 Task: Create a lightening app for the bookshop management system.
Action: Mouse moved to (574, 41)
Screenshot: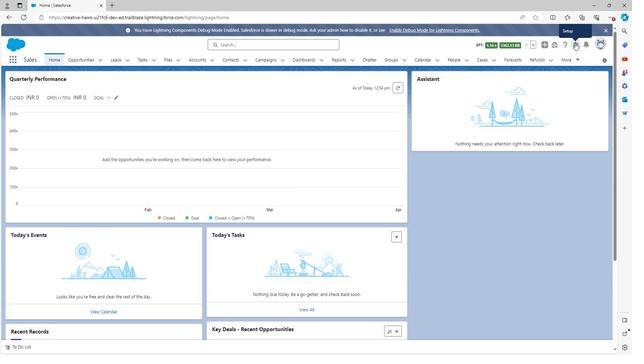 
Action: Mouse pressed left at (574, 41)
Screenshot: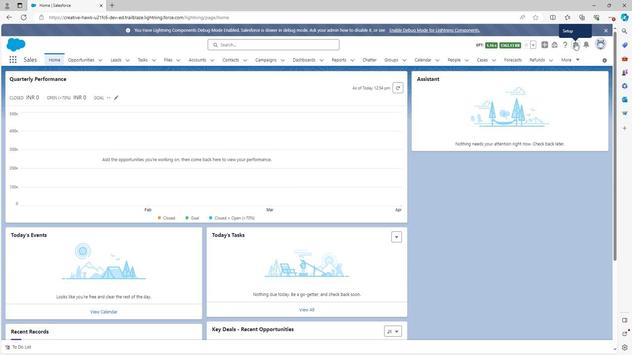 
Action: Mouse moved to (550, 62)
Screenshot: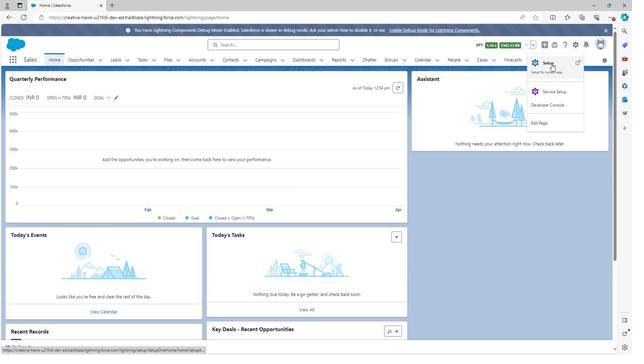 
Action: Mouse pressed left at (550, 62)
Screenshot: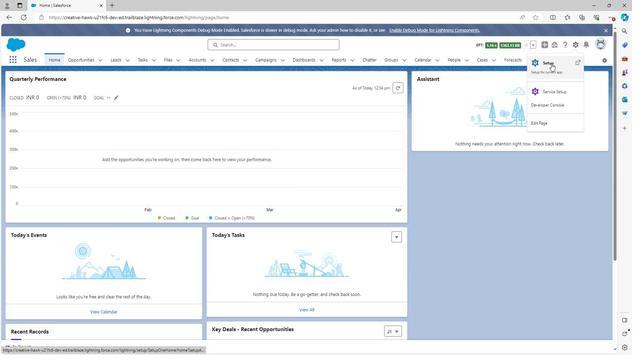 
Action: Mouse moved to (28, 80)
Screenshot: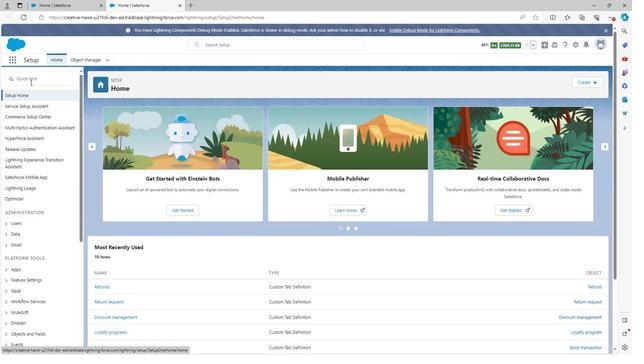 
Action: Mouse pressed left at (28, 80)
Screenshot: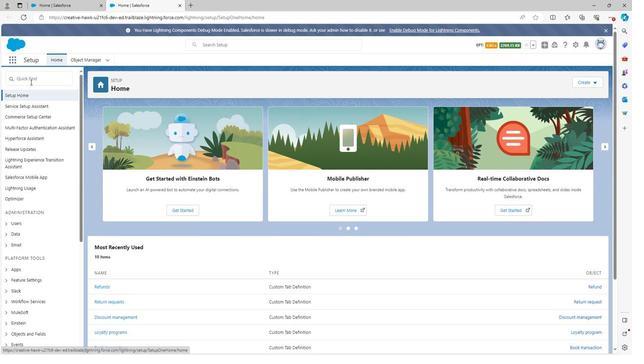 
Action: Mouse moved to (28, 87)
Screenshot: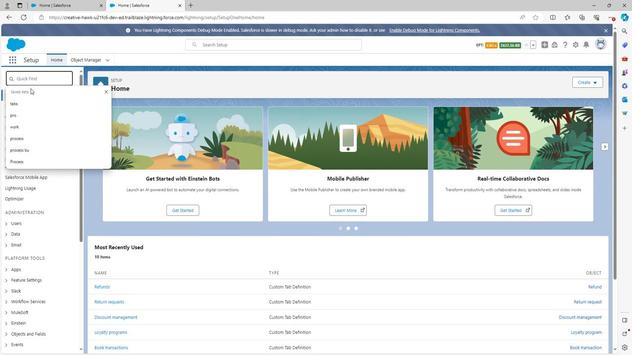 
Action: Key pressed a
Screenshot: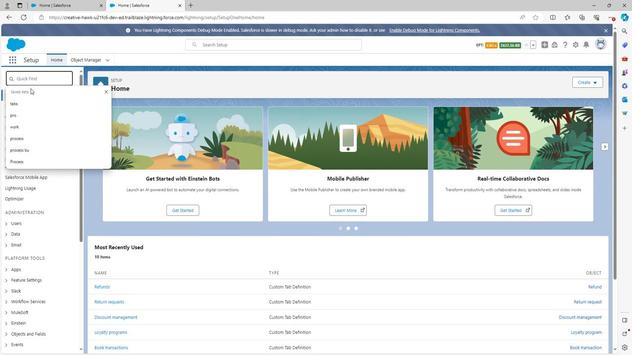 
Action: Mouse moved to (28, 87)
Screenshot: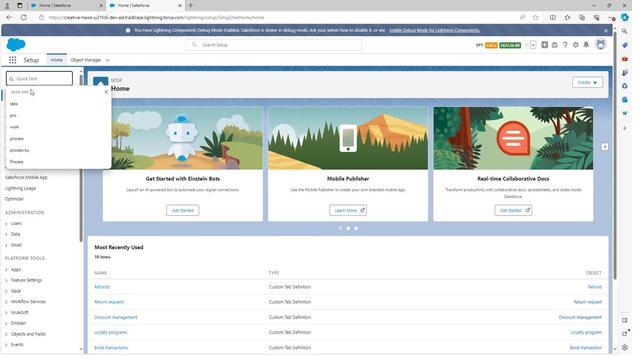 
Action: Key pressed p
Screenshot: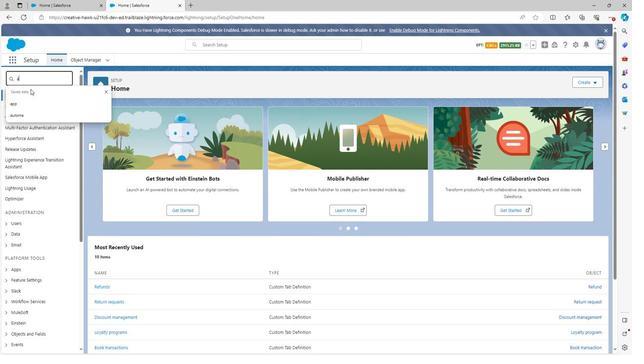 
Action: Mouse moved to (28, 87)
Screenshot: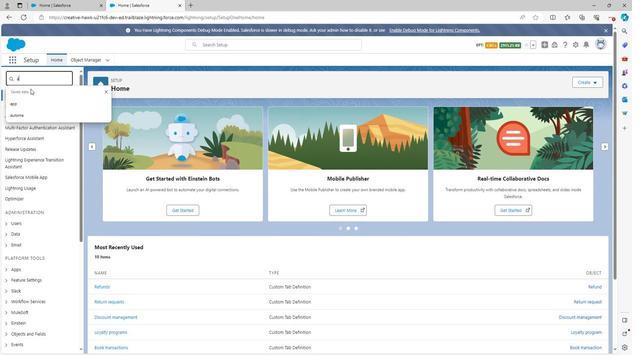 
Action: Key pressed p
Screenshot: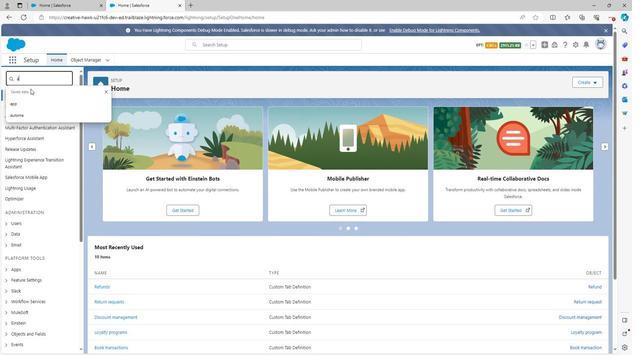 
Action: Mouse moved to (28, 142)
Screenshot: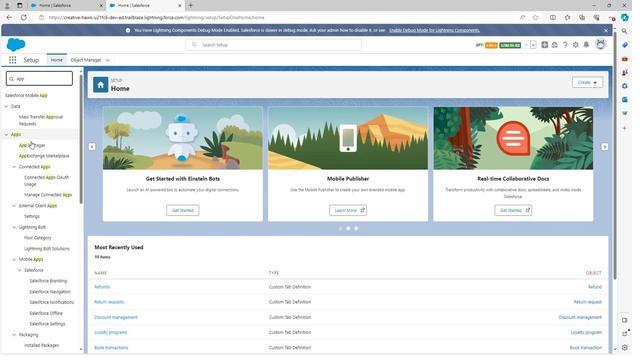 
Action: Mouse pressed left at (28, 142)
Screenshot: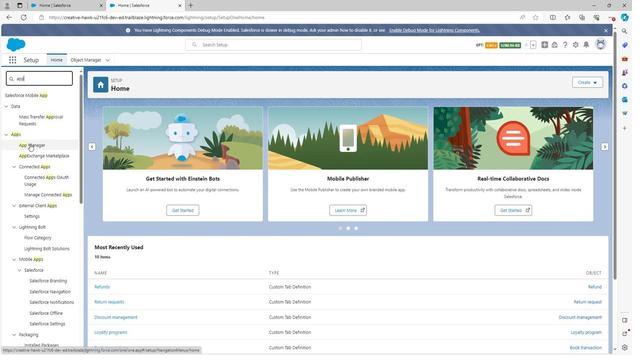 
Action: Mouse moved to (517, 81)
Screenshot: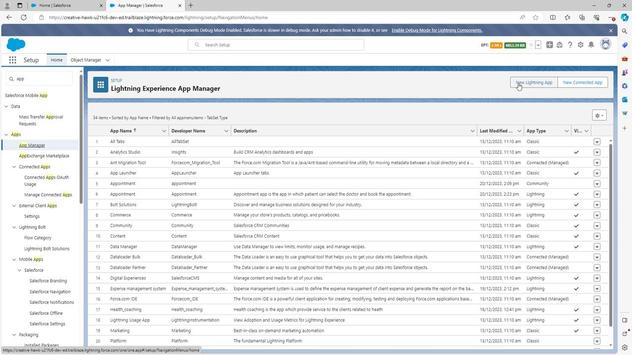 
Action: Mouse pressed left at (517, 81)
Screenshot: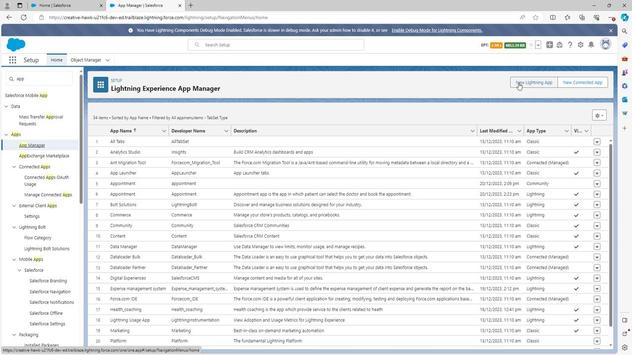 
Action: Mouse moved to (242, 144)
Screenshot: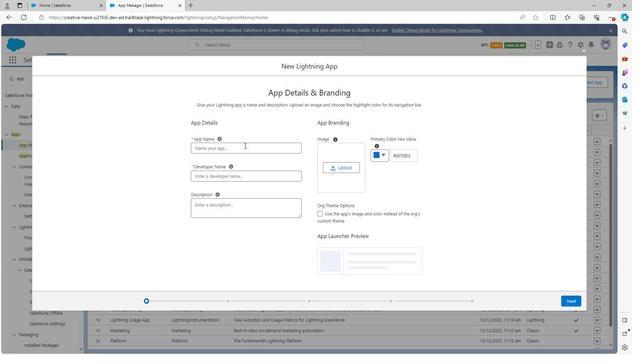 
Action: Mouse pressed left at (242, 144)
Screenshot: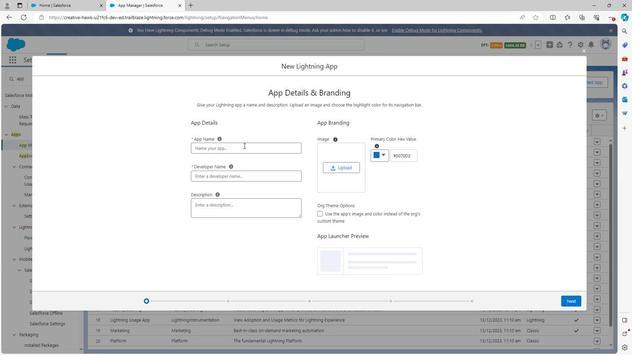 
Action: Mouse moved to (241, 144)
Screenshot: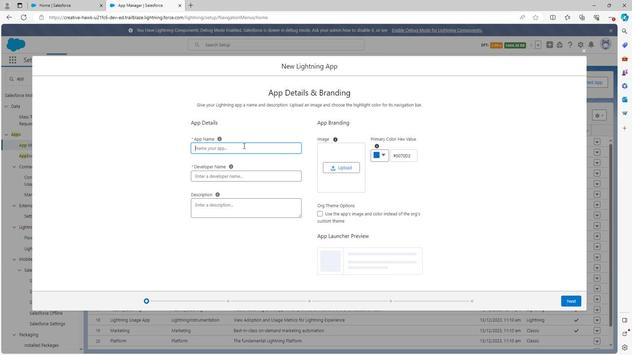 
Action: Key pressed <Key.shift><Key.shift><Key.shift><Key.shift>B
Screenshot: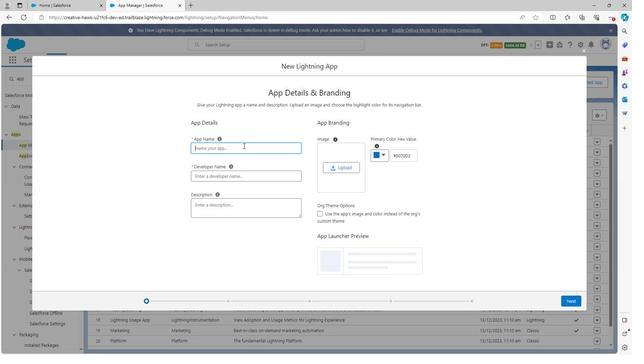 
Action: Mouse moved to (242, 144)
Screenshot: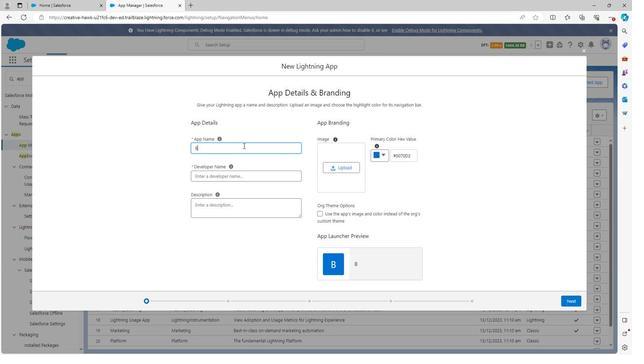 
Action: Key pressed ook<Key.space><Key.backspace>shop<Key.space>management<Key.space>system
Screenshot: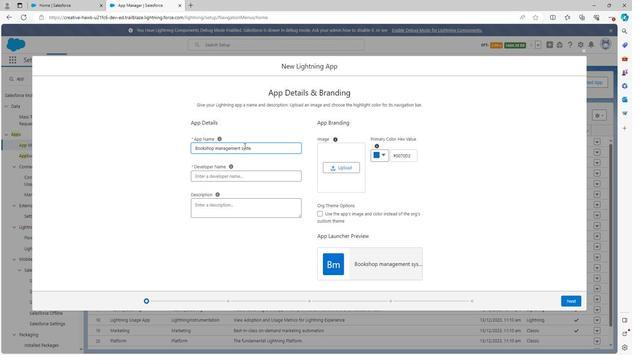 
Action: Mouse moved to (244, 177)
Screenshot: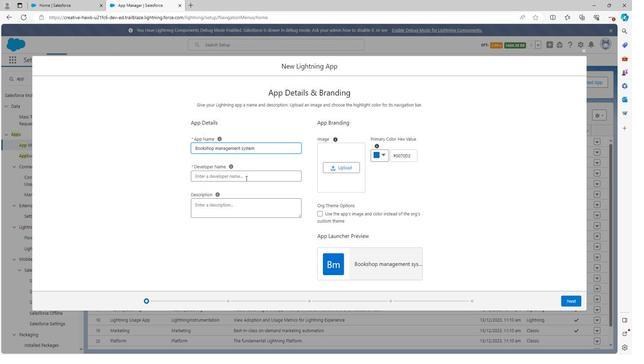 
Action: Mouse pressed left at (244, 177)
Screenshot: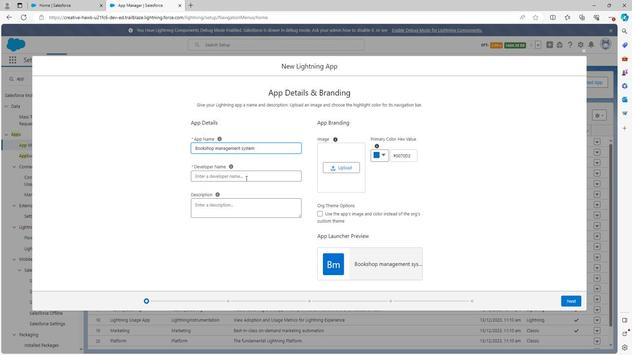
Action: Mouse moved to (241, 208)
Screenshot: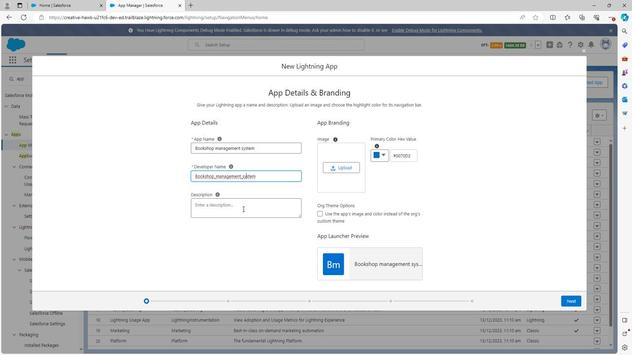 
Action: Mouse pressed left at (241, 208)
Screenshot: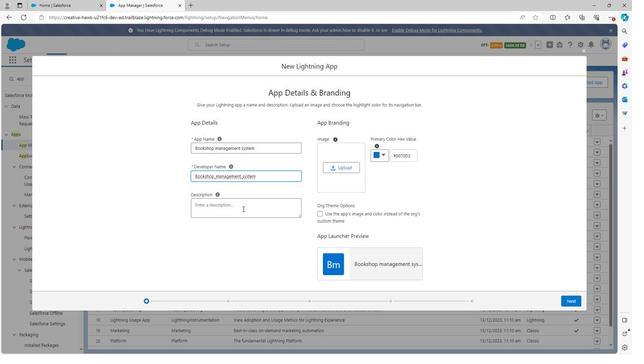 
Action: Key pressed <Key.shift>Bookshop<Key.space>management<Key.space>system<Key.space>is<Key.space>the<Key.space>app<Key.space>which<Key.space>is<Key.space>used<Key.space>tp<Key.space><Key.backspace><Key.backspace>o<Key.space>defined<Key.space>the<Key.space>bookshop<Key.space>app<Key.space>in<Key.space>which<Key.space>we<Key.space>show<Key.space>all<Key.space>the<Key.space>objects<Key.space>and<Key.space>tabs<Key.space>in<Key.space>bookshop<Key.space>manage
Screenshot: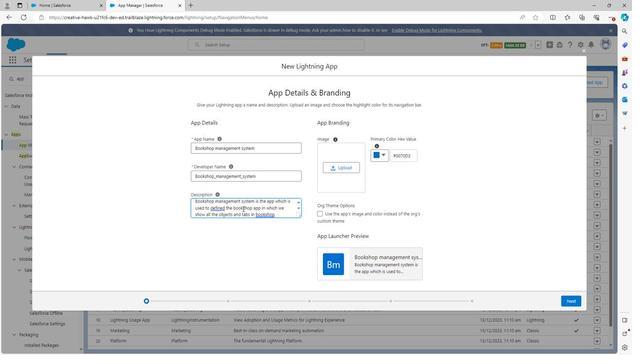 
Action: Mouse moved to (278, 214)
Screenshot: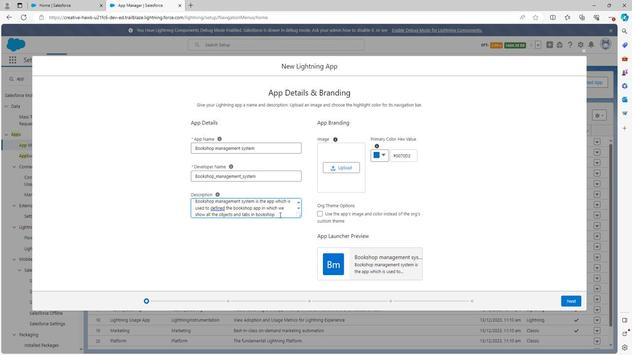 
Action: Mouse pressed left at (278, 214)
Screenshot: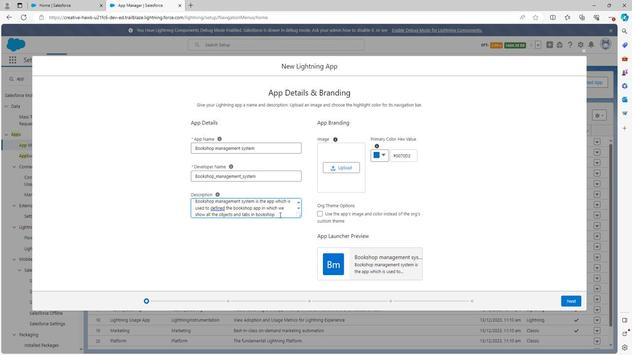 
Action: Mouse moved to (275, 213)
Screenshot: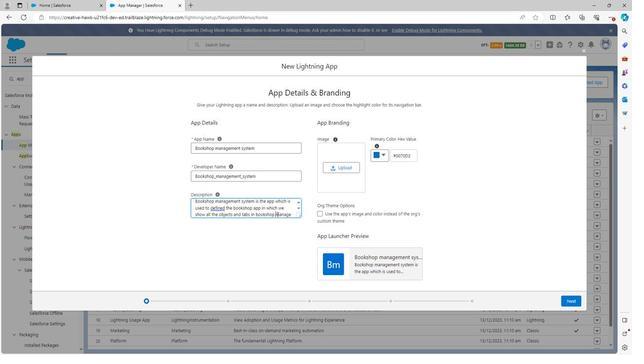 
Action: Key pressed <Key.right><Key.right><Key.right><Key.right><Key.right><Key.right><Key.right>ment<Key.space>system
Screenshot: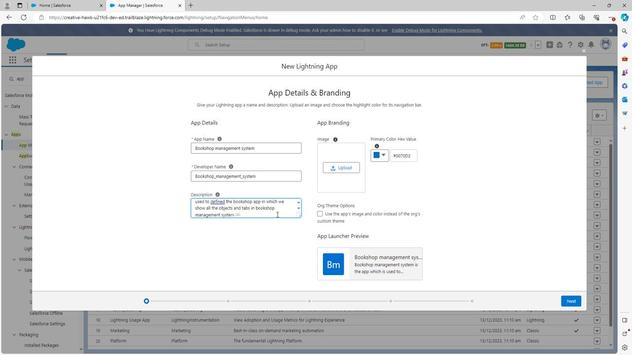 
Action: Mouse moved to (320, 214)
Screenshot: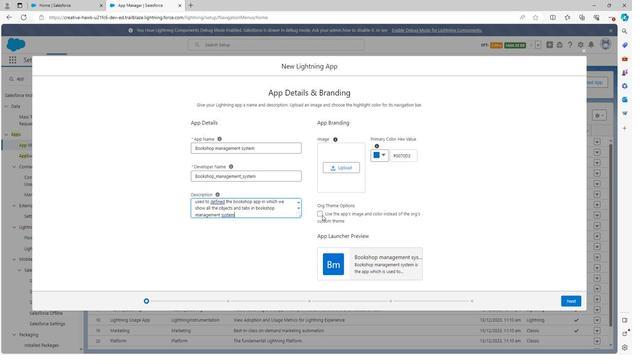 
Action: Mouse pressed left at (320, 214)
Screenshot: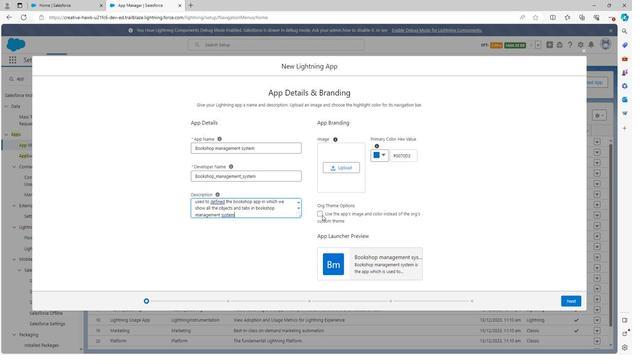 
Action: Mouse moved to (568, 303)
Screenshot: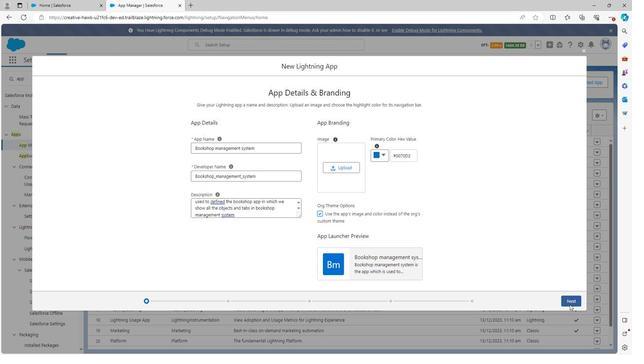 
Action: Mouse pressed left at (568, 303)
Screenshot: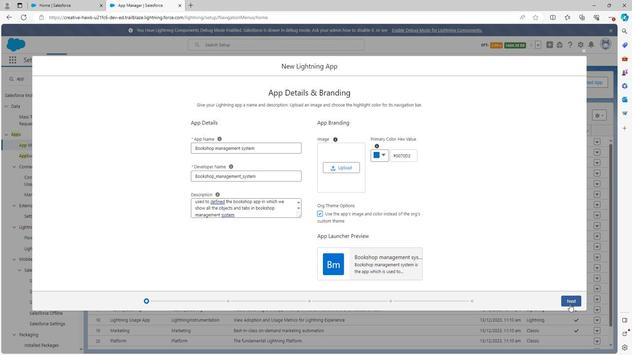 
Action: Mouse moved to (568, 300)
Screenshot: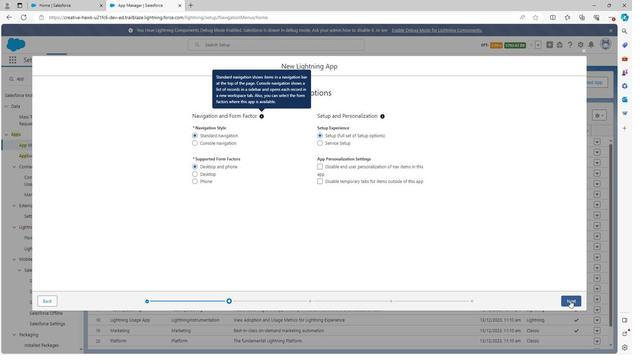 
Action: Mouse pressed left at (568, 300)
Screenshot: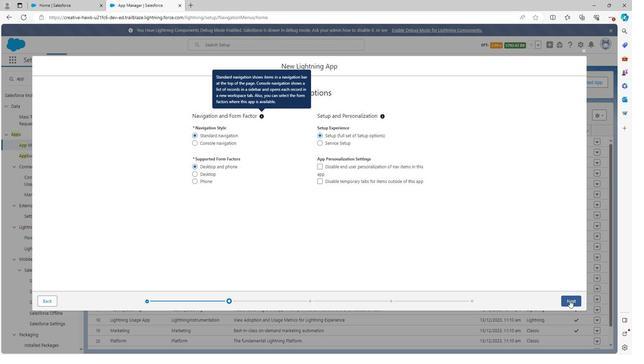 
Action: Mouse moved to (568, 298)
Screenshot: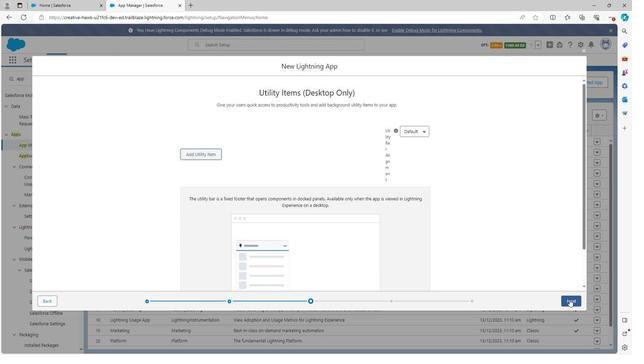 
Action: Mouse pressed left at (568, 298)
Screenshot: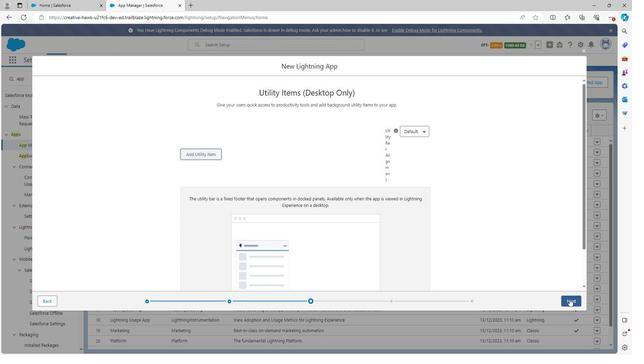 
Action: Mouse moved to (571, 296)
Screenshot: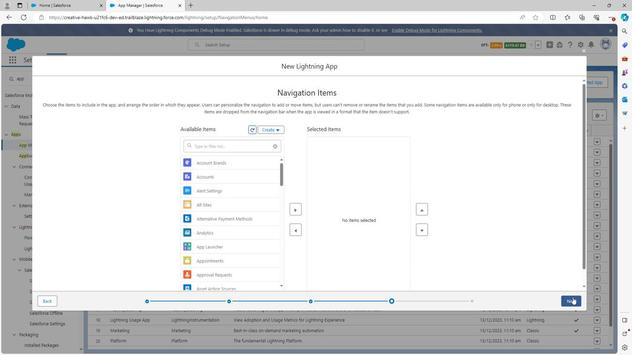 
Action: Mouse pressed left at (571, 296)
Screenshot: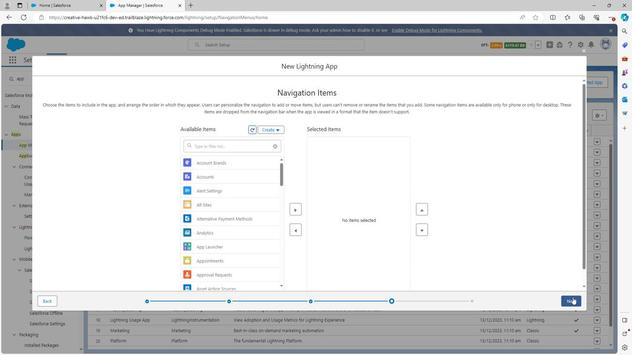 
Action: Mouse moved to (565, 300)
Screenshot: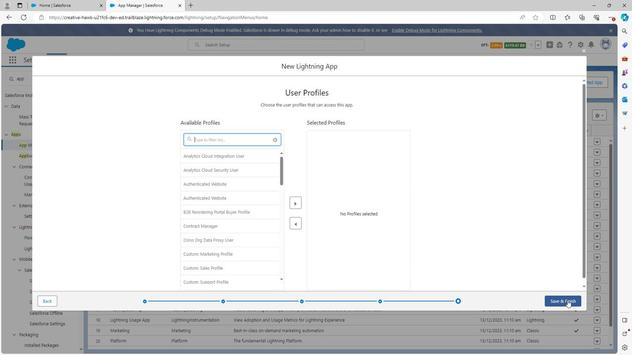 
Action: Mouse pressed left at (565, 300)
Screenshot: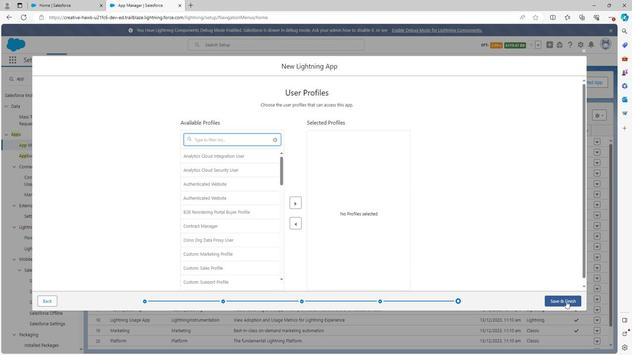 
Action: Mouse moved to (116, 247)
Screenshot: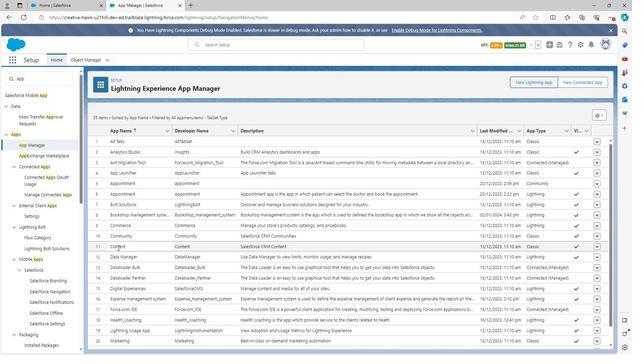 
Action: Mouse scrolled (116, 246) with delta (0, 0)
Screenshot: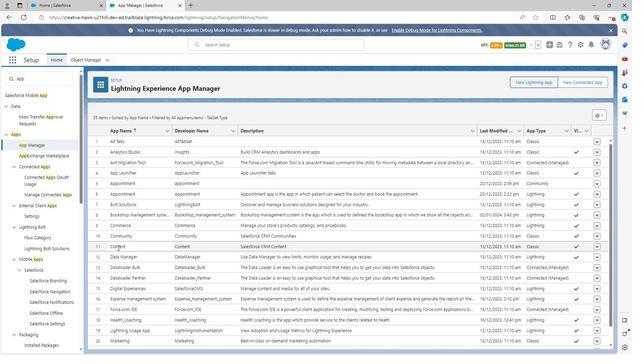 
Action: Mouse moved to (116, 248)
Screenshot: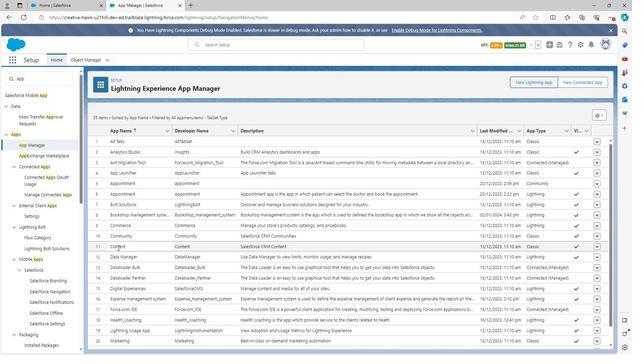 
Action: Mouse scrolled (116, 247) with delta (0, 0)
Screenshot: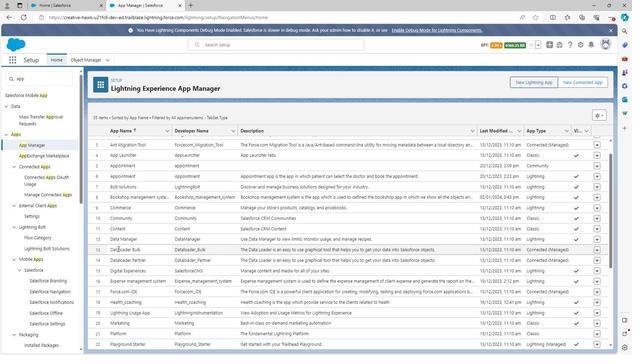 
Action: Mouse moved to (258, 168)
Screenshot: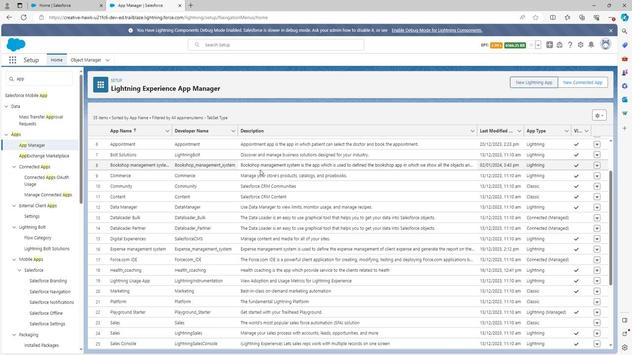 
